 Task: Find a one-way flight from Busan to Munich on November 9, departing between 4:00 AM and 8:00 AM.
Action: Mouse moved to (322, 205)
Screenshot: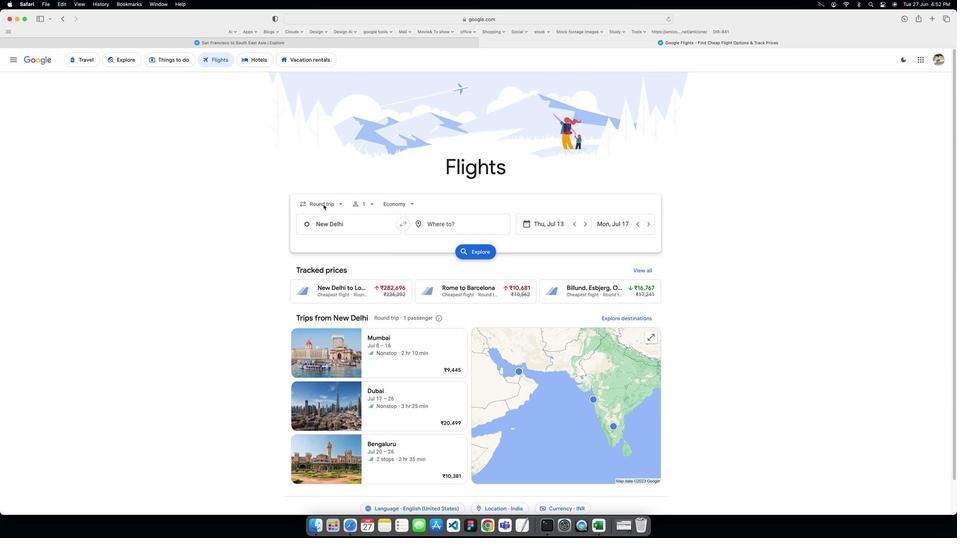 
Action: Mouse pressed left at (322, 205)
Screenshot: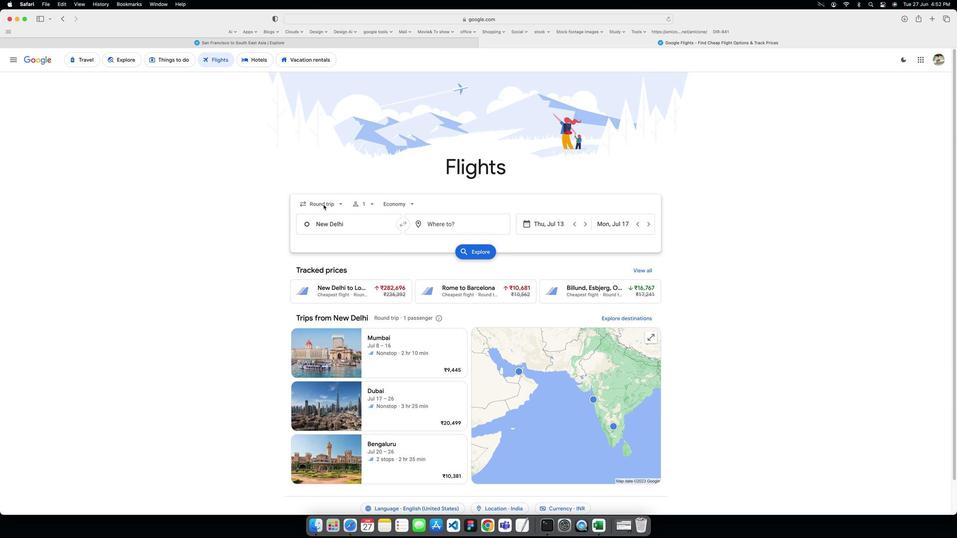 
Action: Mouse moved to (327, 205)
Screenshot: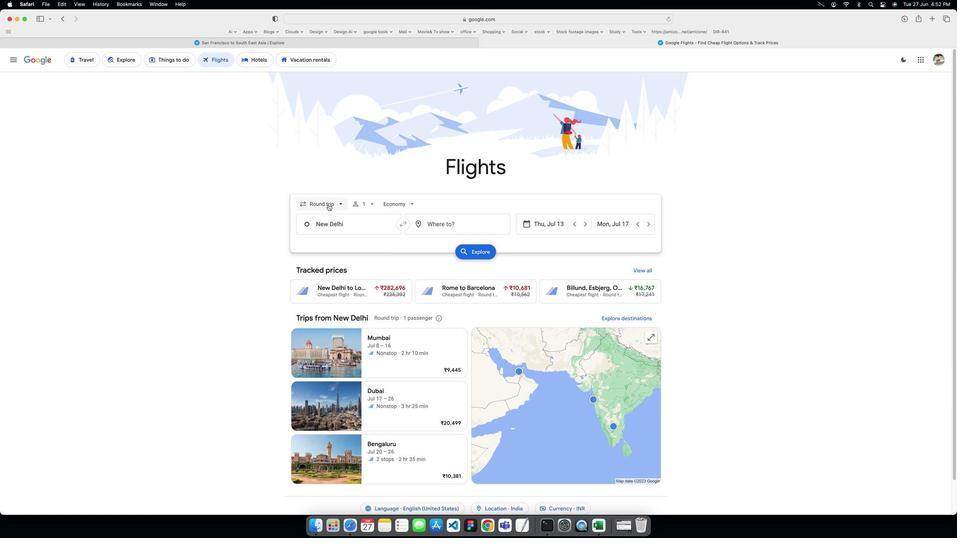 
Action: Mouse pressed left at (327, 205)
Screenshot: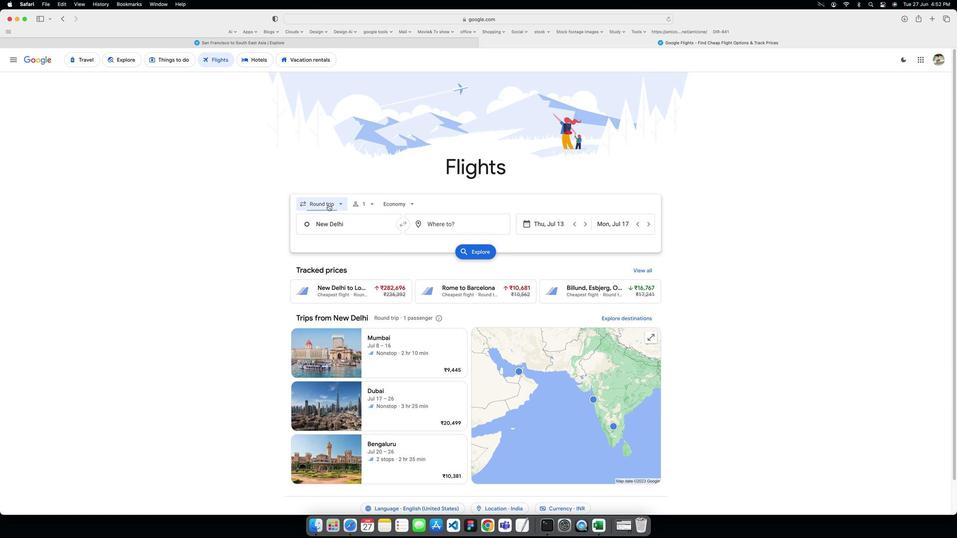 
Action: Mouse moved to (325, 239)
Screenshot: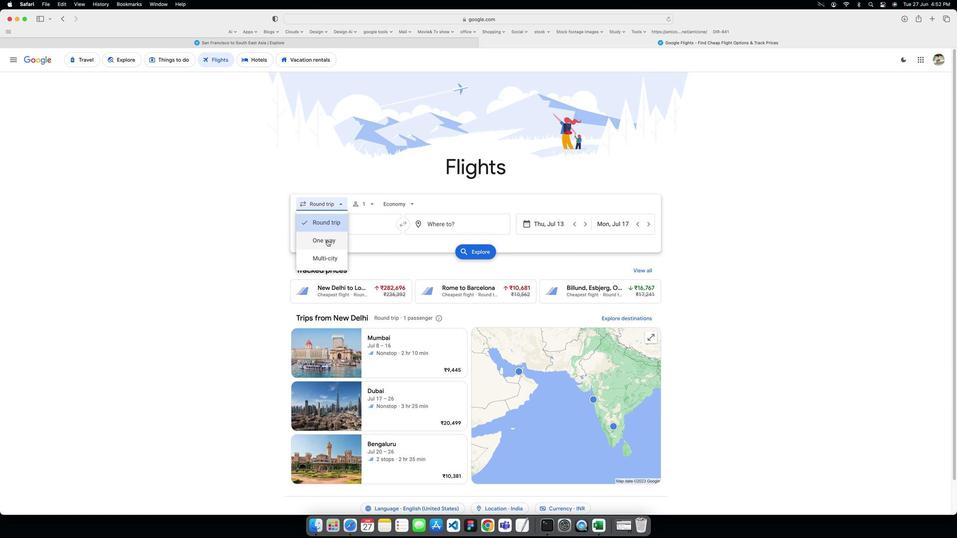 
Action: Mouse pressed left at (325, 239)
Screenshot: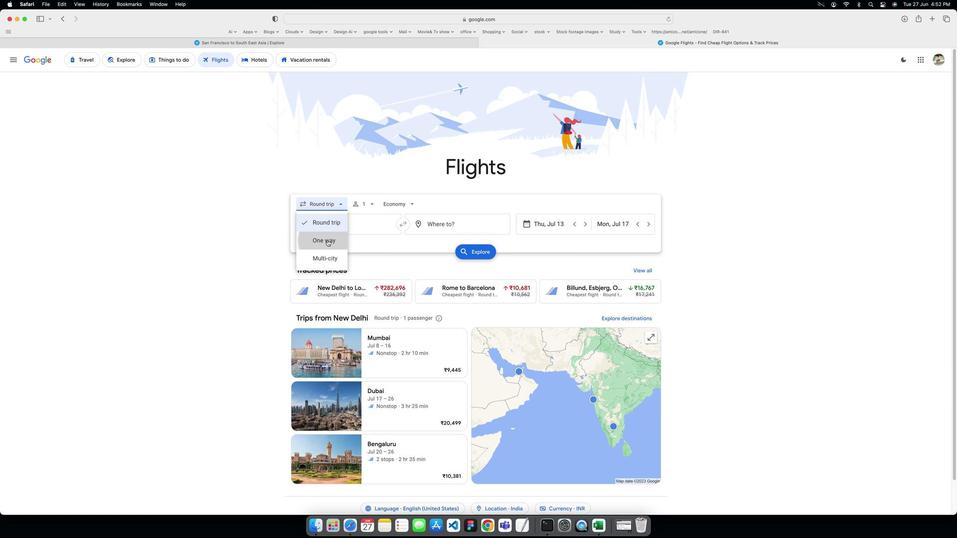 
Action: Mouse moved to (340, 228)
Screenshot: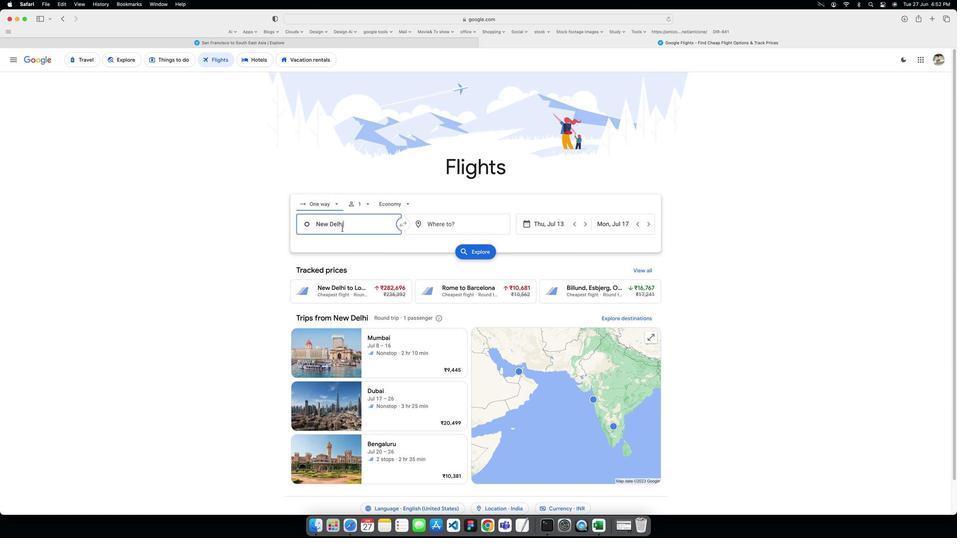 
Action: Mouse pressed left at (340, 228)
Screenshot: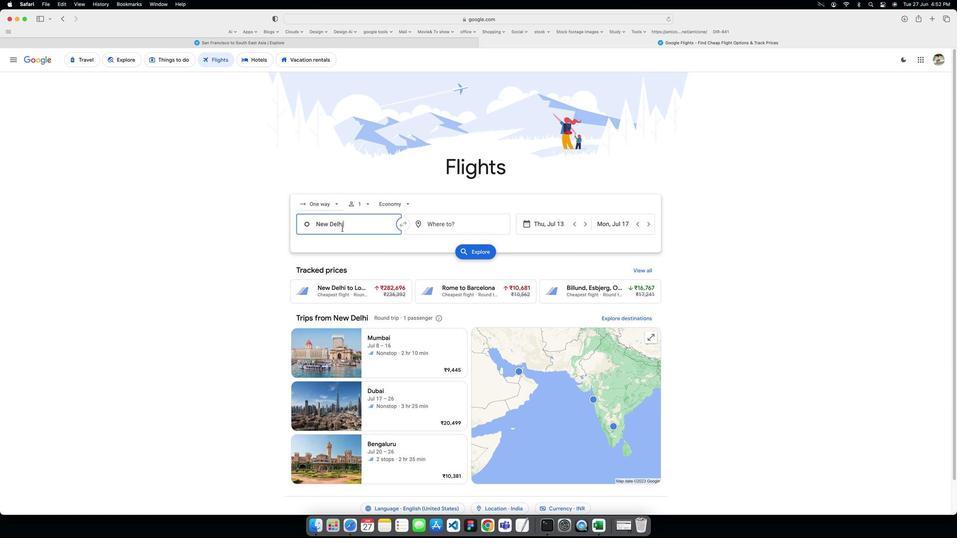 
Action: Key pressed 'B'Key.caps_lock'u''s''a''n'Key.enter
Screenshot: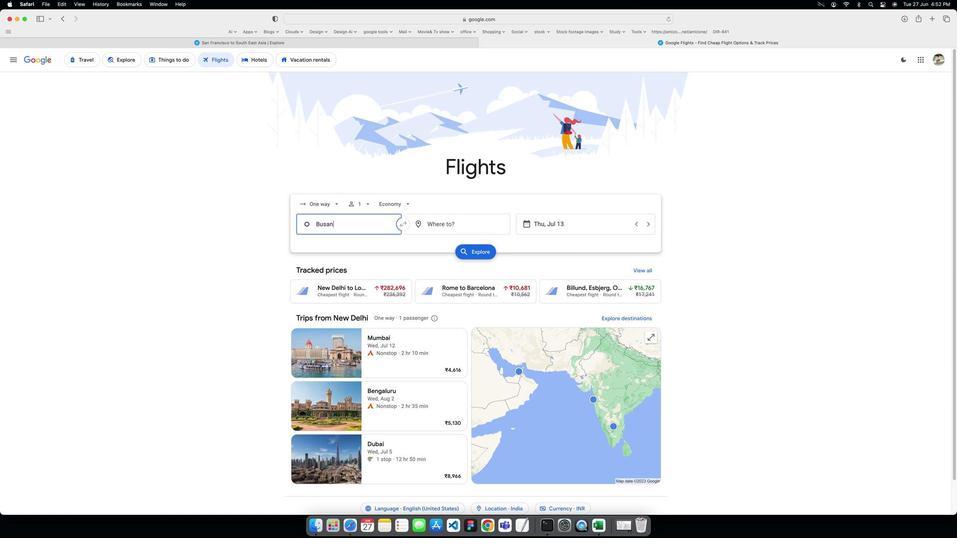 
Action: Mouse moved to (443, 227)
Screenshot: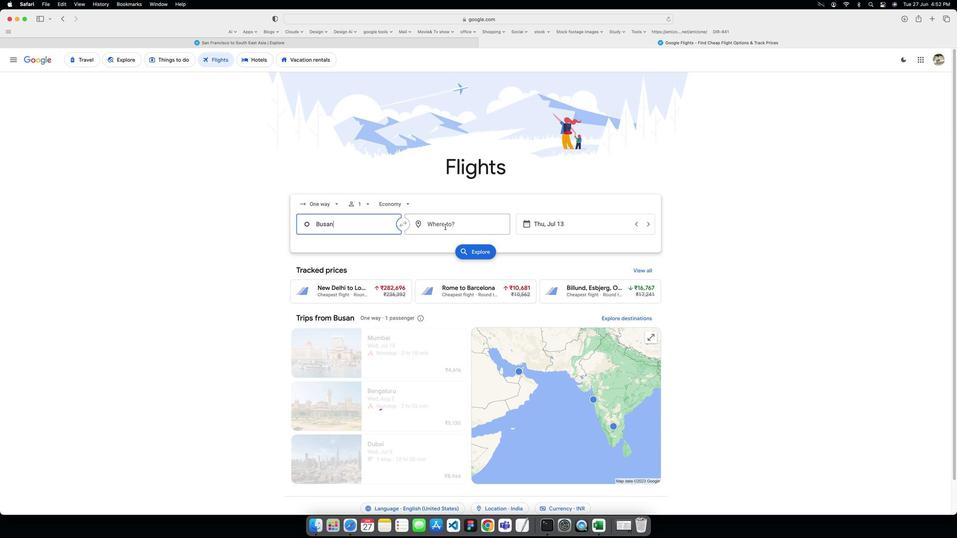 
Action: Mouse pressed left at (443, 227)
Screenshot: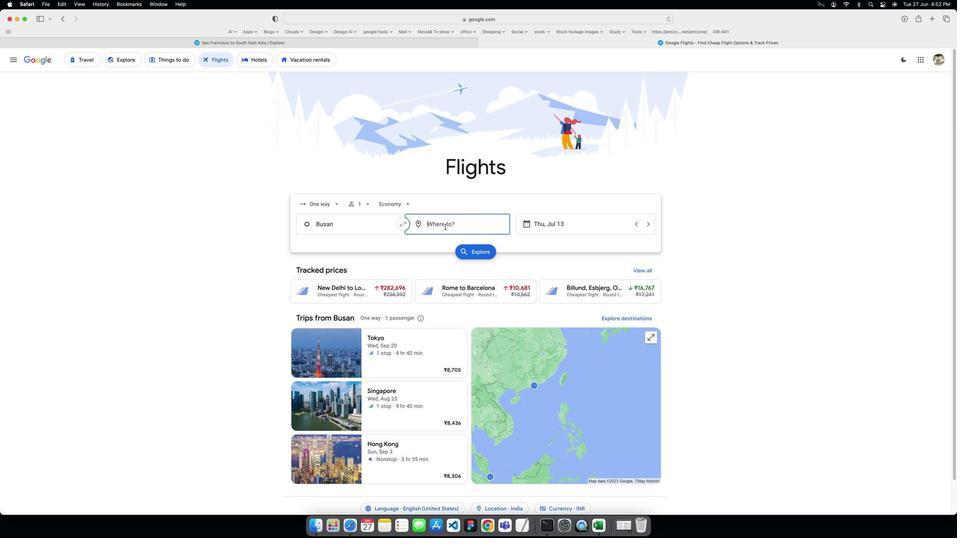 
Action: Key pressed Key.caps_lock'M'Key.caps_lock'u''n''i''c''h'Key.enter
Screenshot: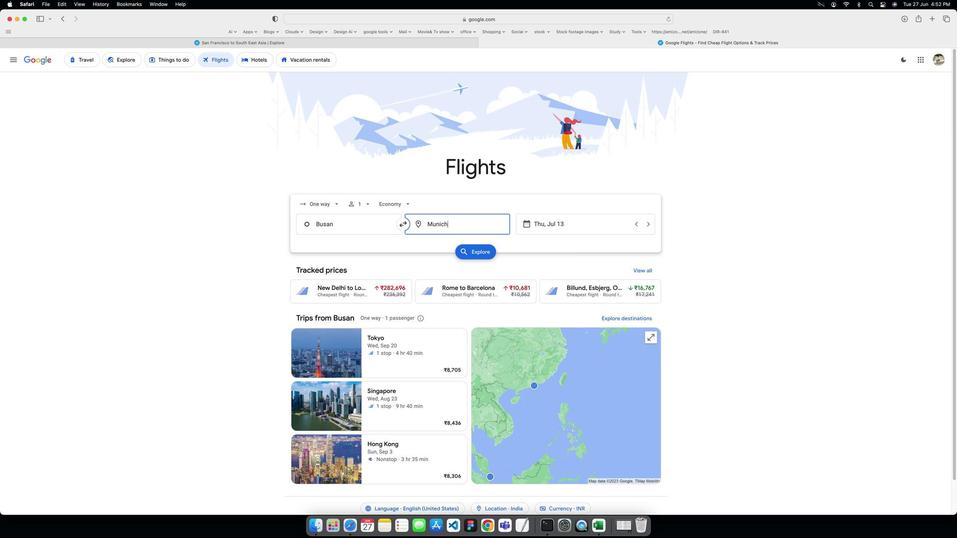 
Action: Mouse moved to (581, 225)
Screenshot: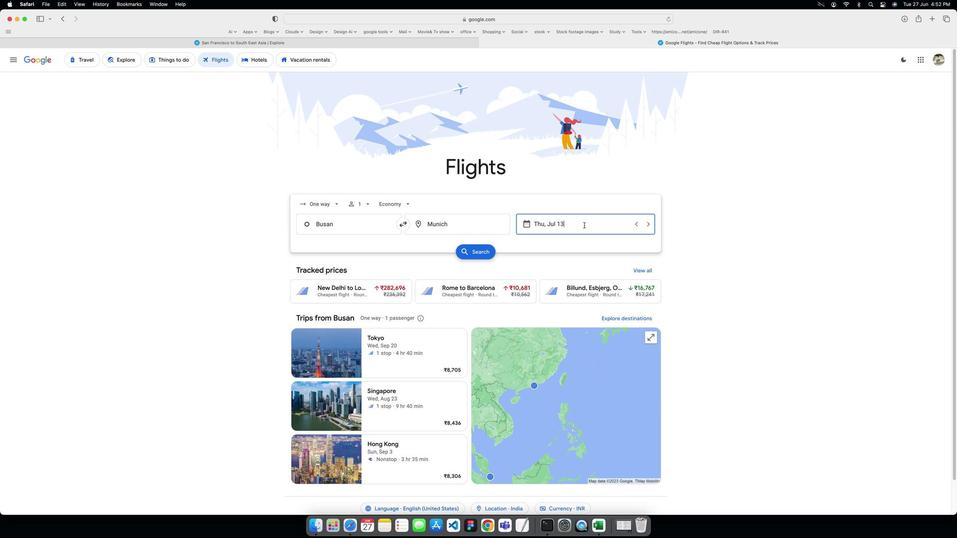 
Action: Mouse pressed left at (581, 225)
Screenshot: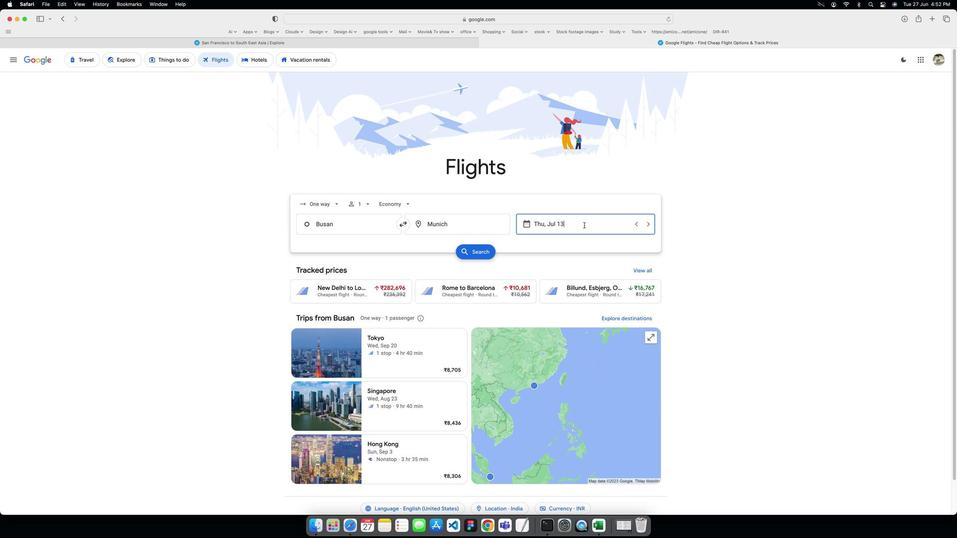 
Action: Mouse moved to (661, 317)
Screenshot: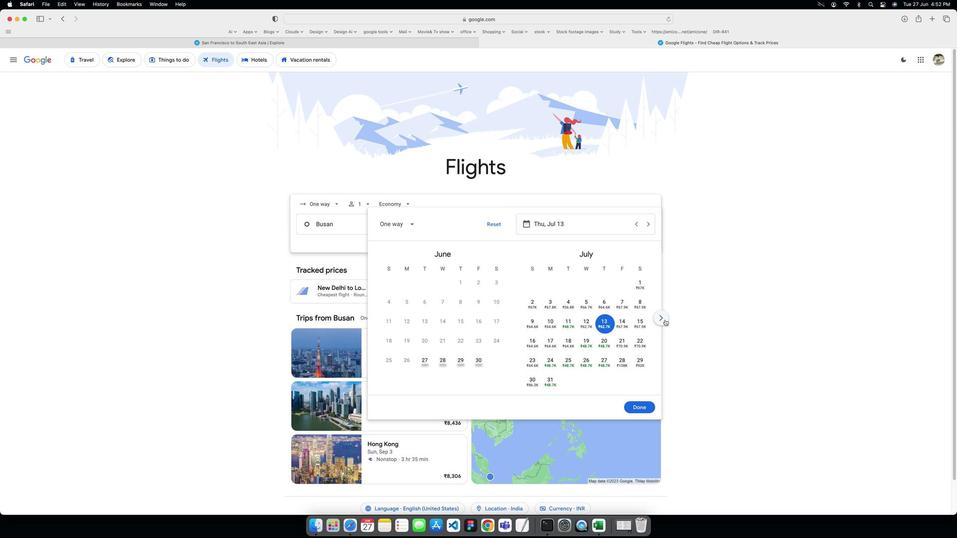 
Action: Mouse pressed left at (661, 317)
Screenshot: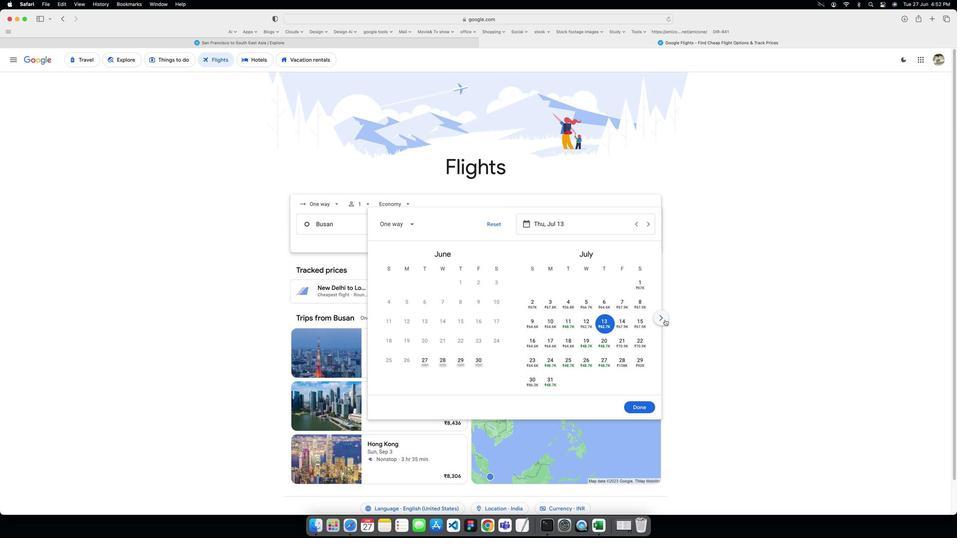 
Action: Mouse pressed left at (661, 317)
Screenshot: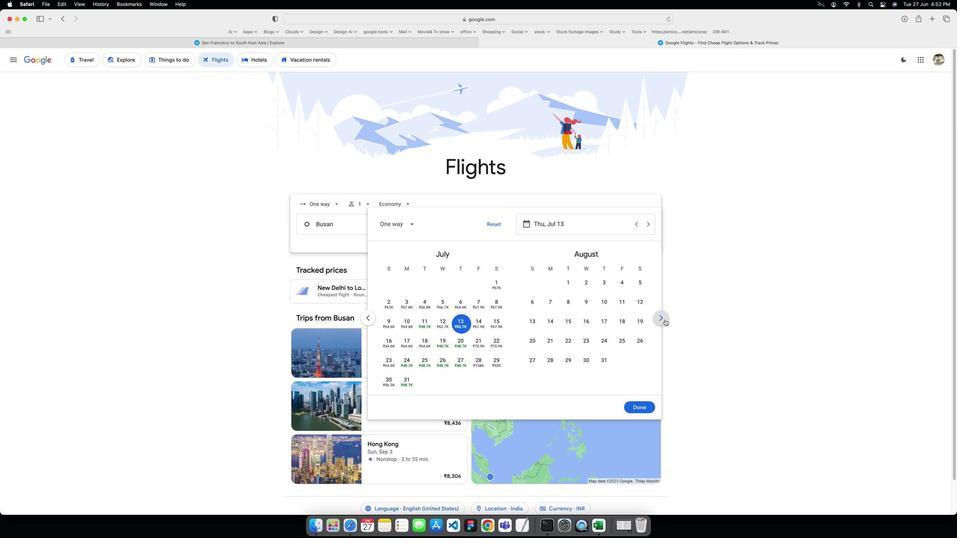 
Action: Mouse pressed left at (661, 317)
Screenshot: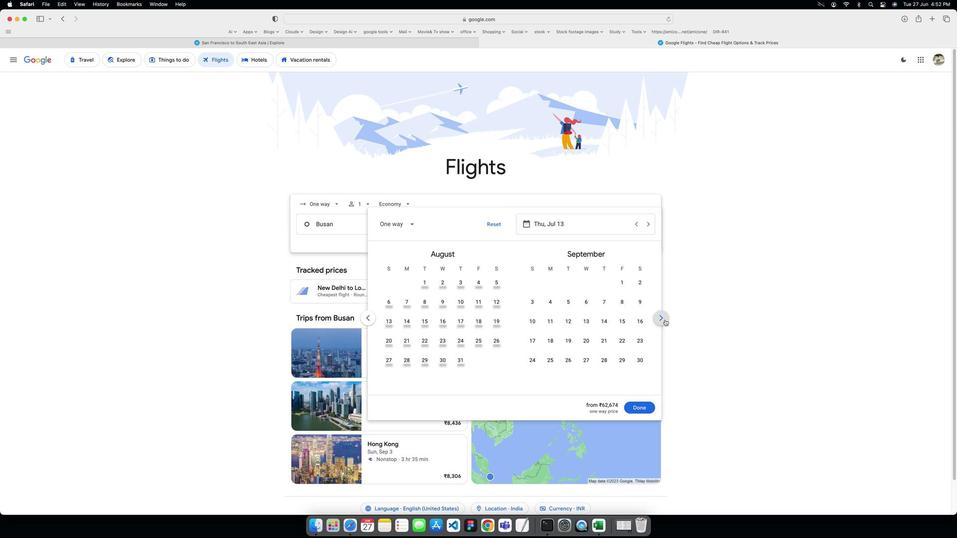
Action: Mouse pressed left at (661, 317)
Screenshot: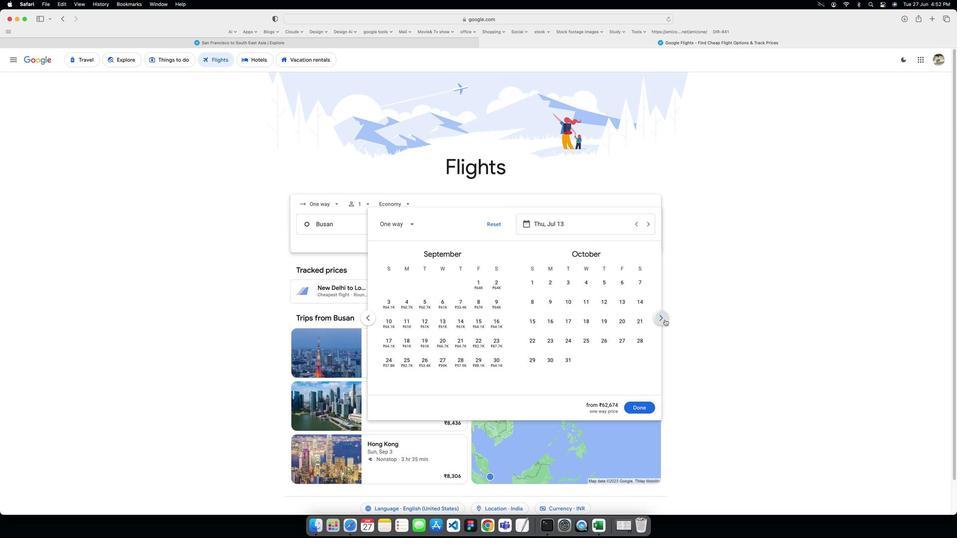 
Action: Mouse moved to (608, 298)
Screenshot: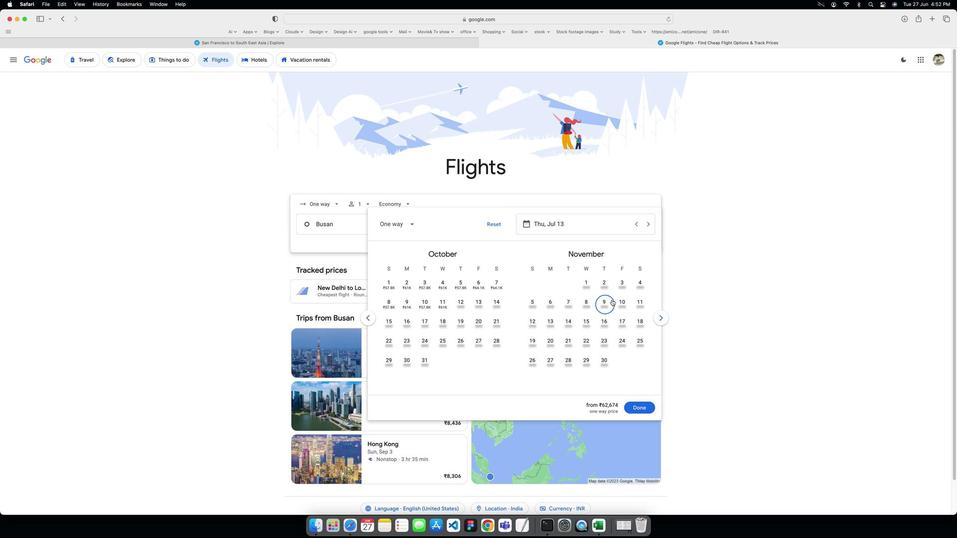 
Action: Mouse pressed left at (608, 298)
Screenshot: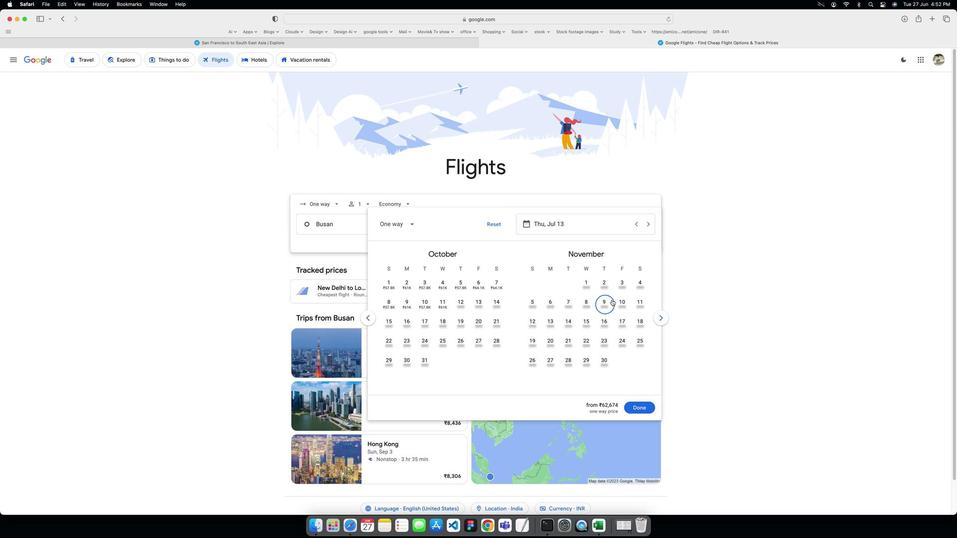 
Action: Mouse moved to (635, 399)
Screenshot: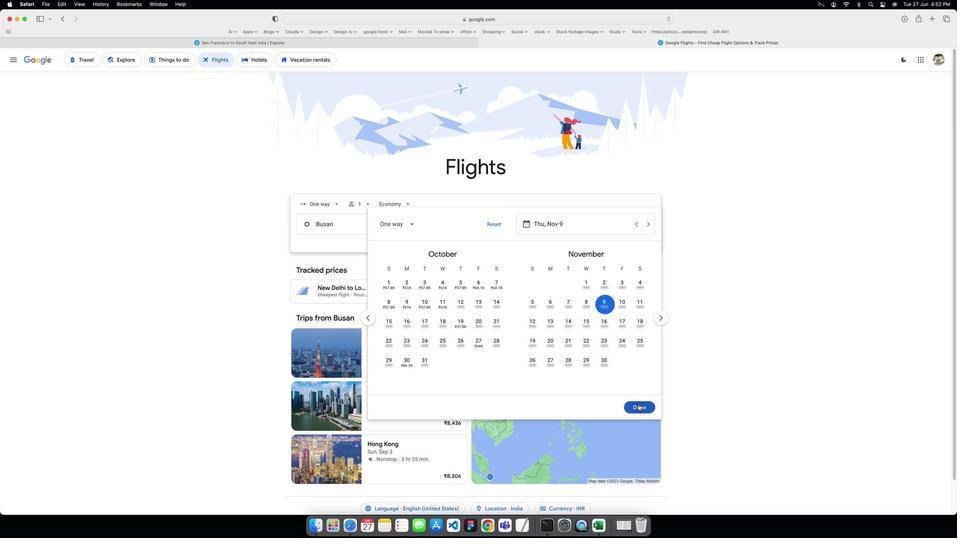 
Action: Mouse pressed left at (635, 399)
Screenshot: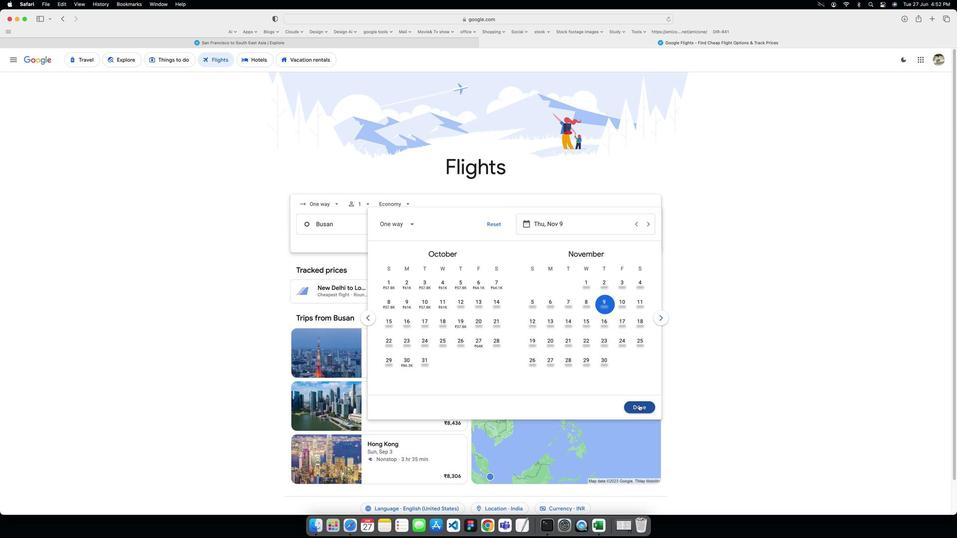 
Action: Mouse moved to (482, 253)
Screenshot: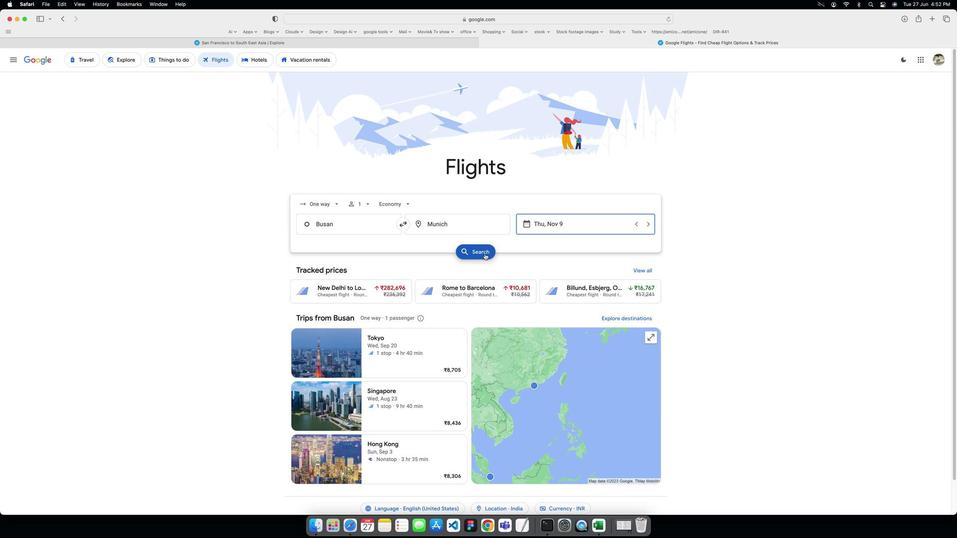 
Action: Mouse pressed left at (482, 253)
Screenshot: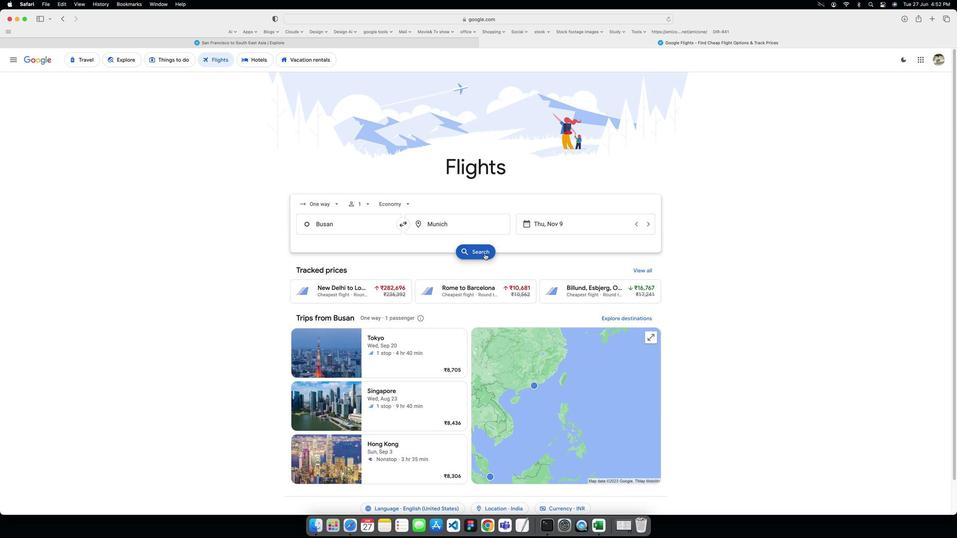 
Action: Mouse moved to (476, 129)
Screenshot: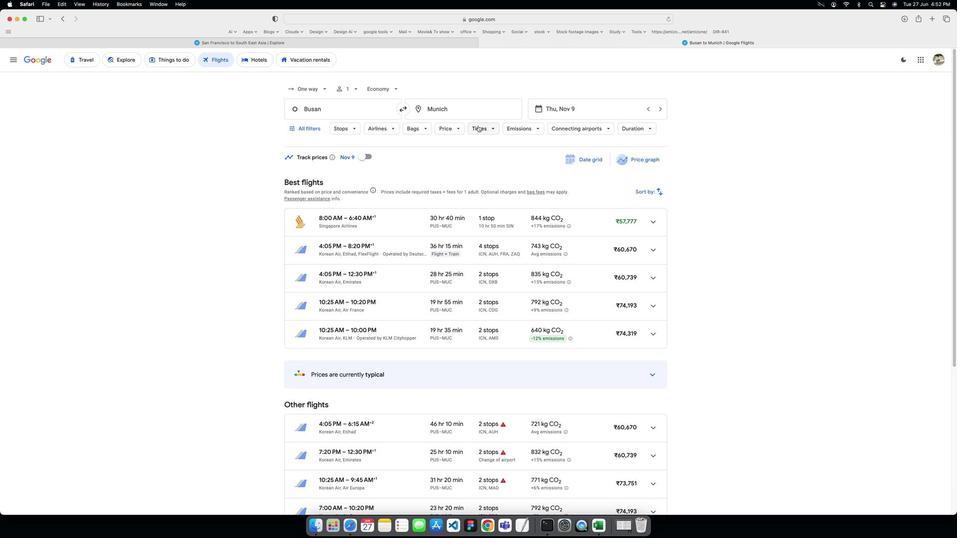 
Action: Mouse pressed left at (476, 129)
Screenshot: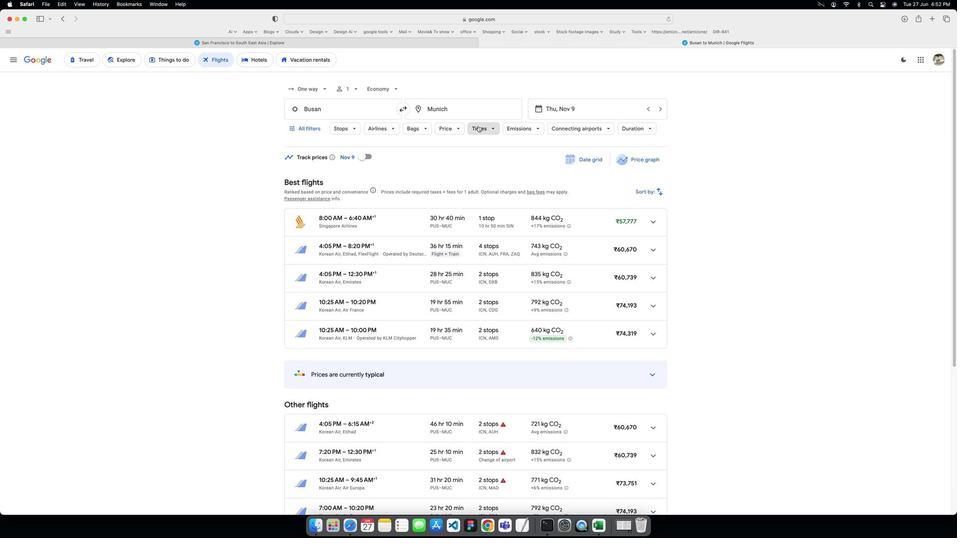 
Action: Mouse moved to (477, 197)
Screenshot: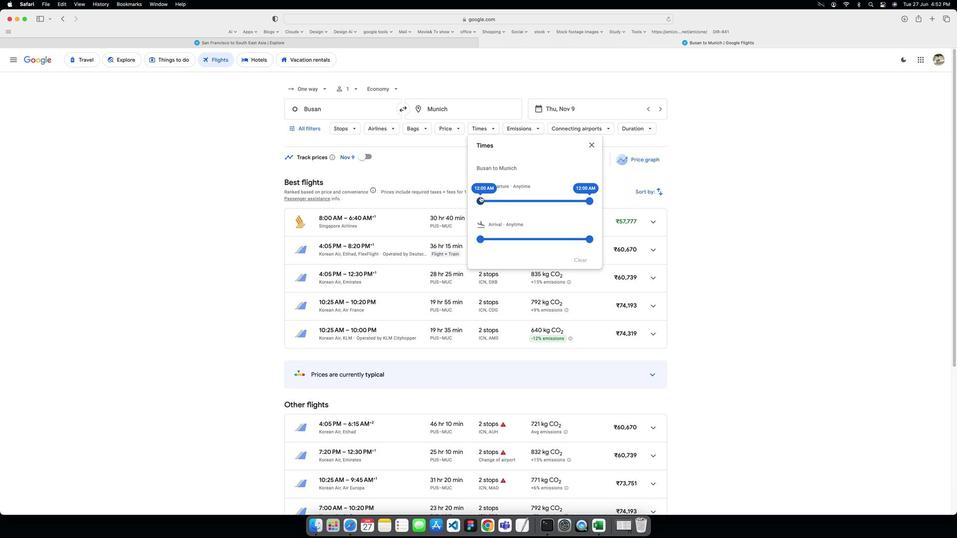 
Action: Mouse pressed left at (477, 197)
Screenshot: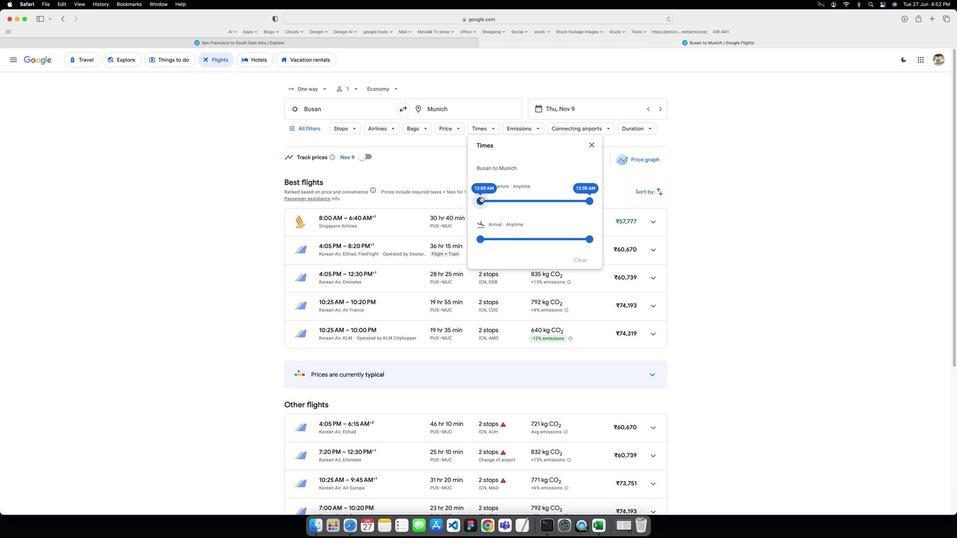 
Action: Mouse moved to (583, 200)
Screenshot: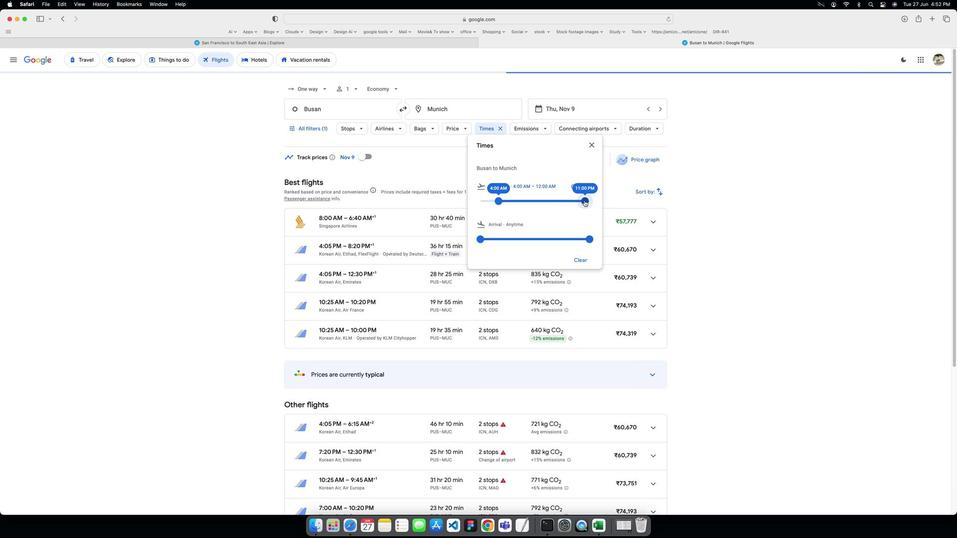 
Action: Mouse pressed left at (583, 200)
Screenshot: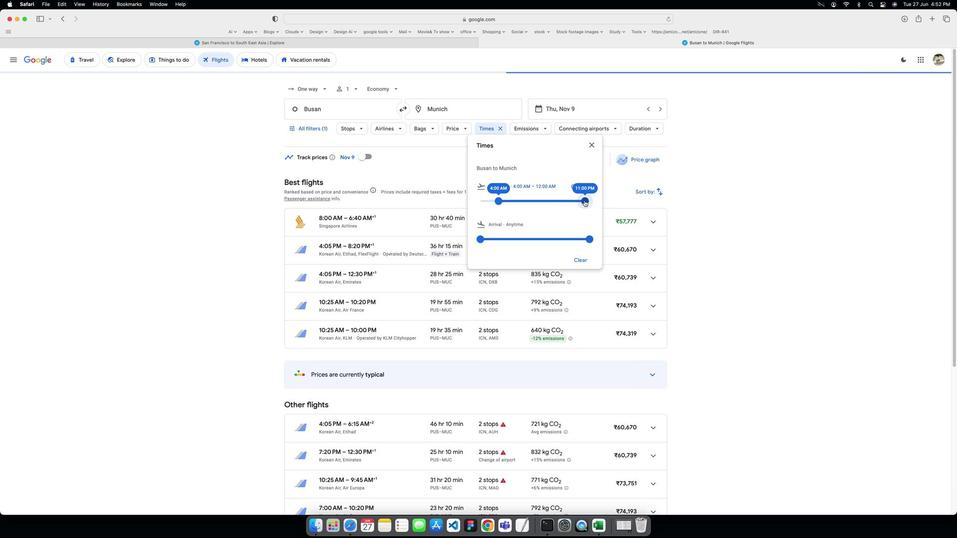
Action: Mouse moved to (588, 147)
Screenshot: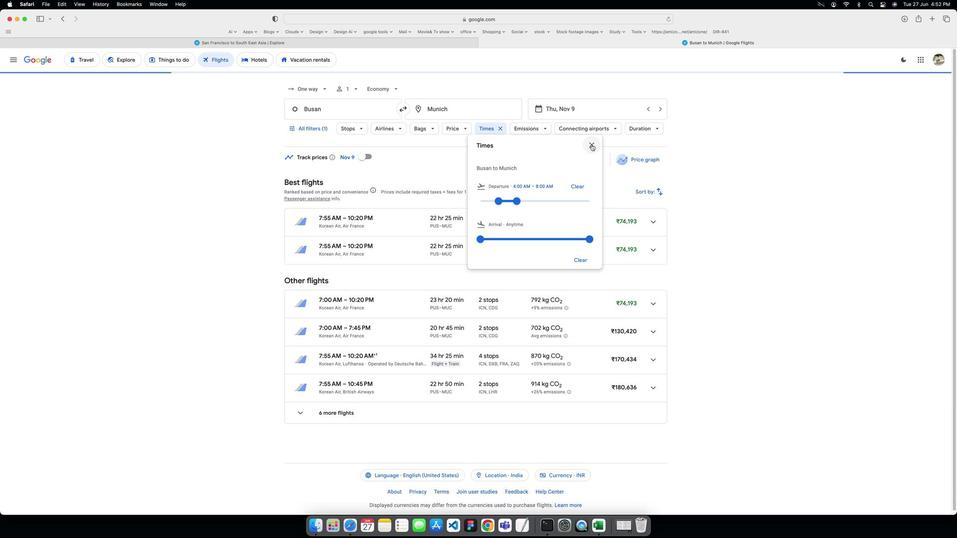 
Action: Mouse pressed left at (588, 147)
Screenshot: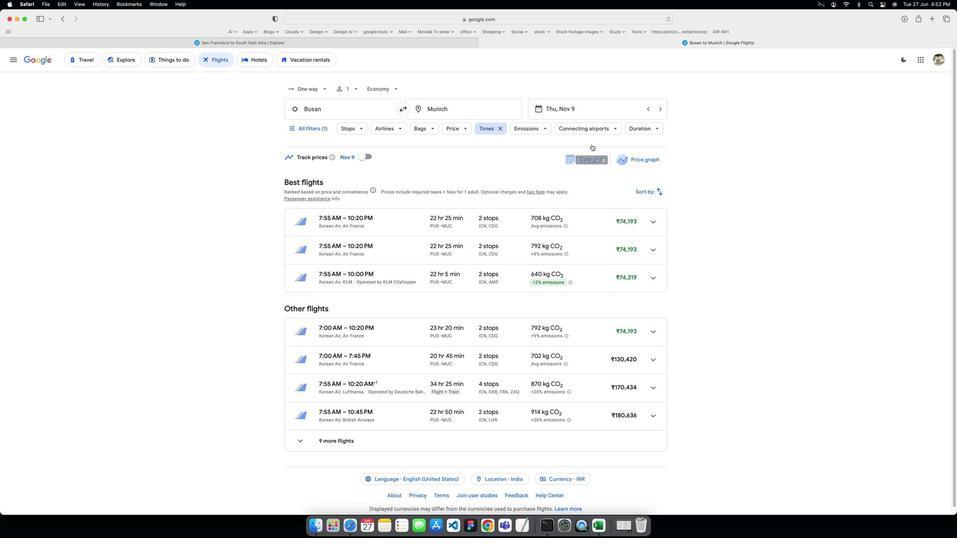 
